 Task: Sort the products in the category "Dental Care" by unit price (low first).
Action: Mouse pressed left at (493, 157)
Screenshot: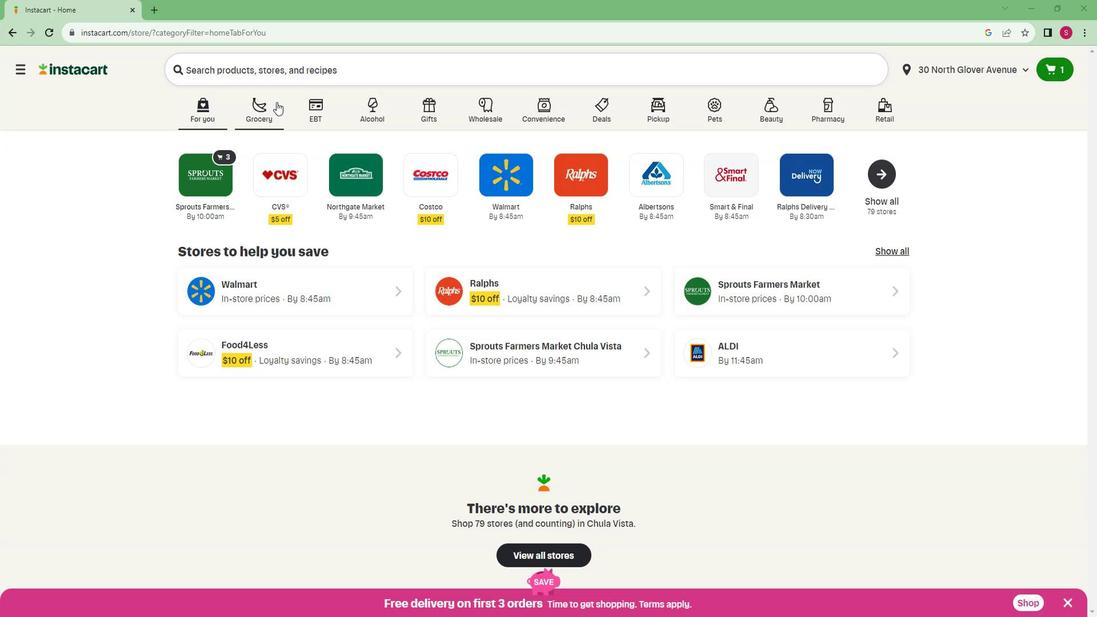 
Action: Mouse moved to (501, 164)
Screenshot: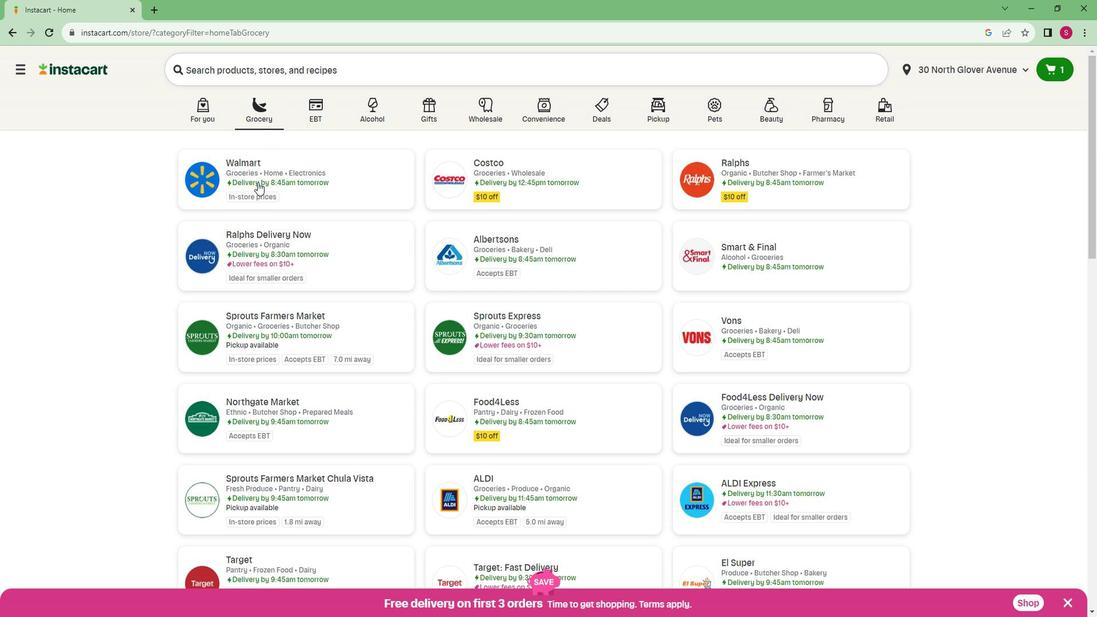 
Action: Key pressed <Key.space><Key.space>
Screenshot: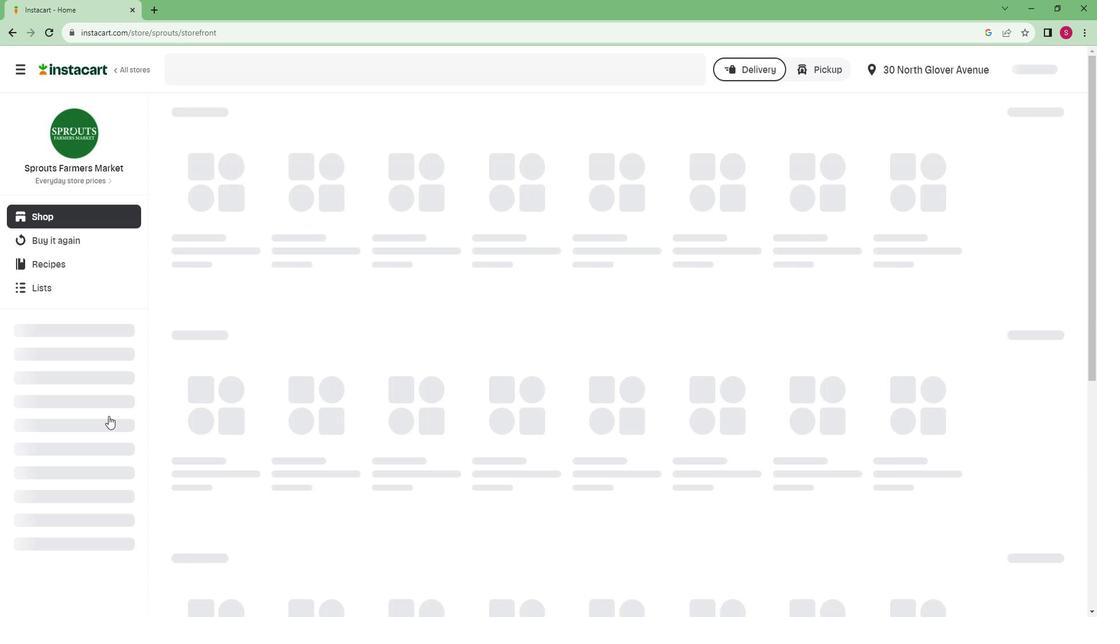 
Action: Mouse moved to (591, 353)
Screenshot: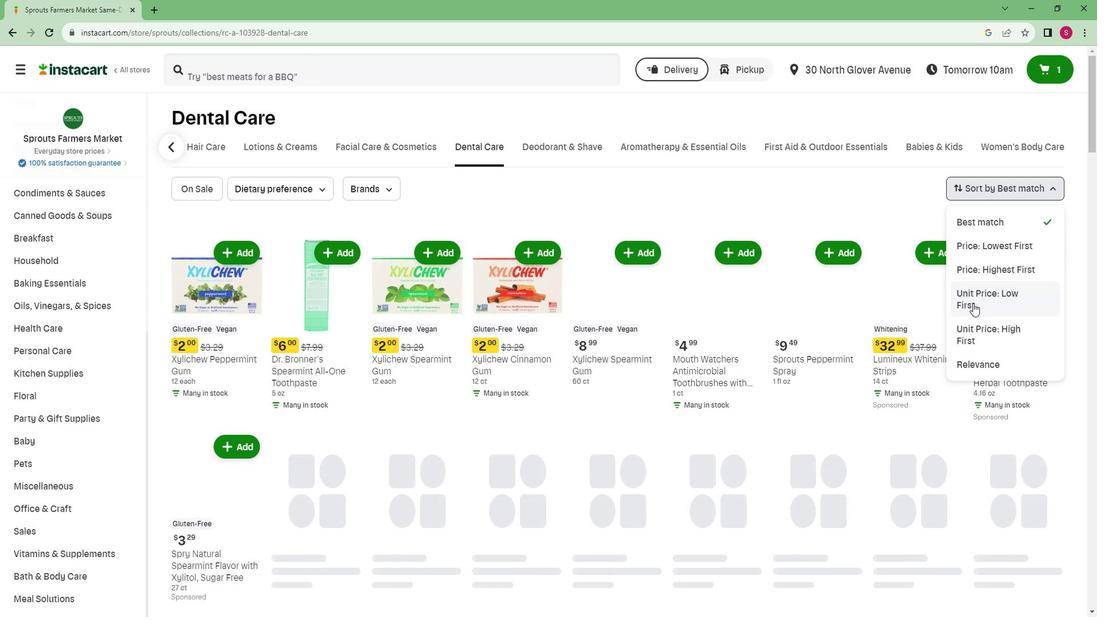 
Action: Mouse pressed left at (591, 353)
Screenshot: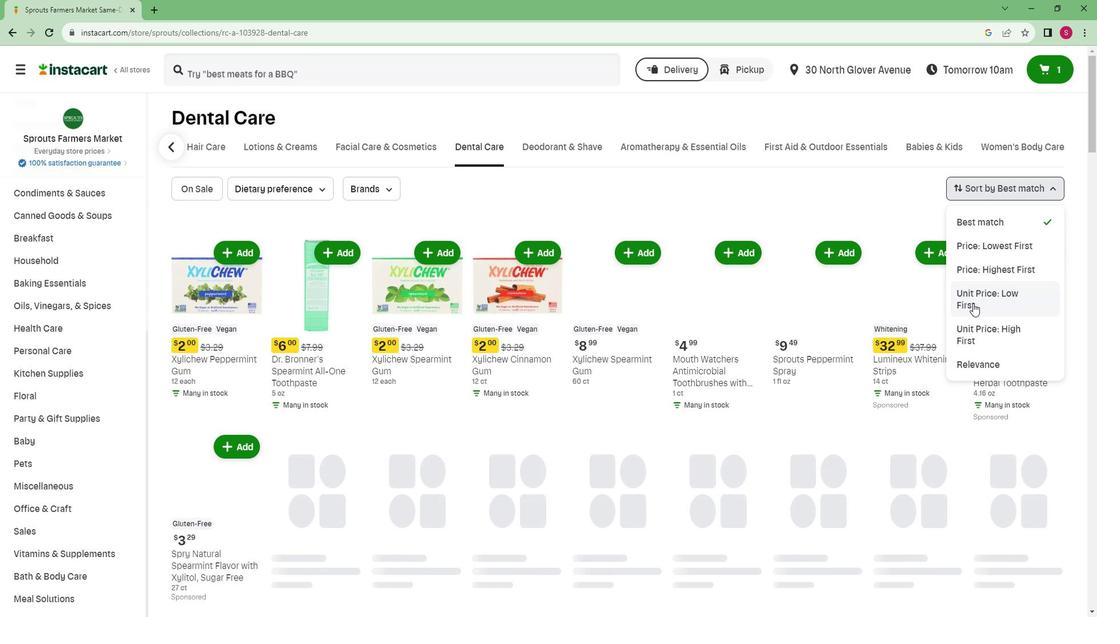 
Action: Mouse moved to (613, 329)
Screenshot: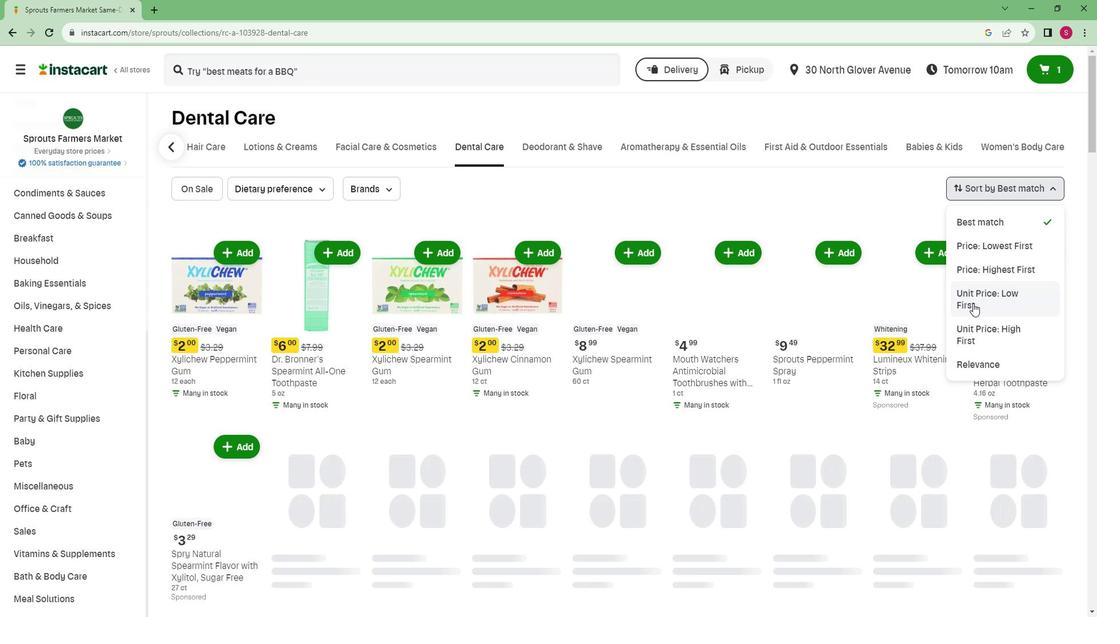 
Action: Mouse pressed left at (613, 329)
Screenshot: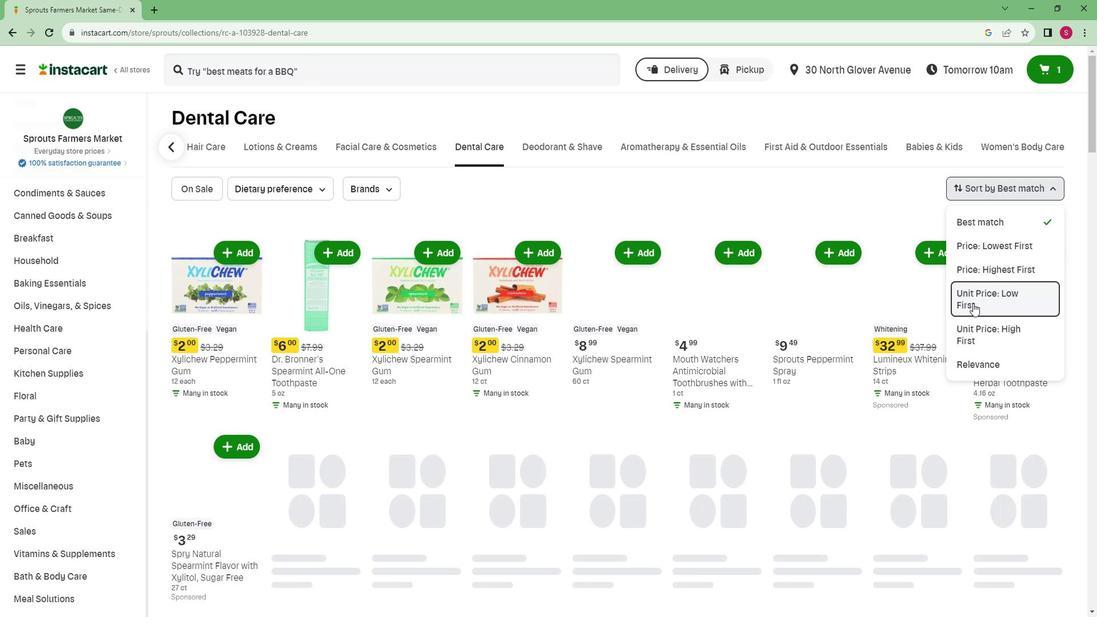 
Action: Mouse moved to (505, 154)
Screenshot: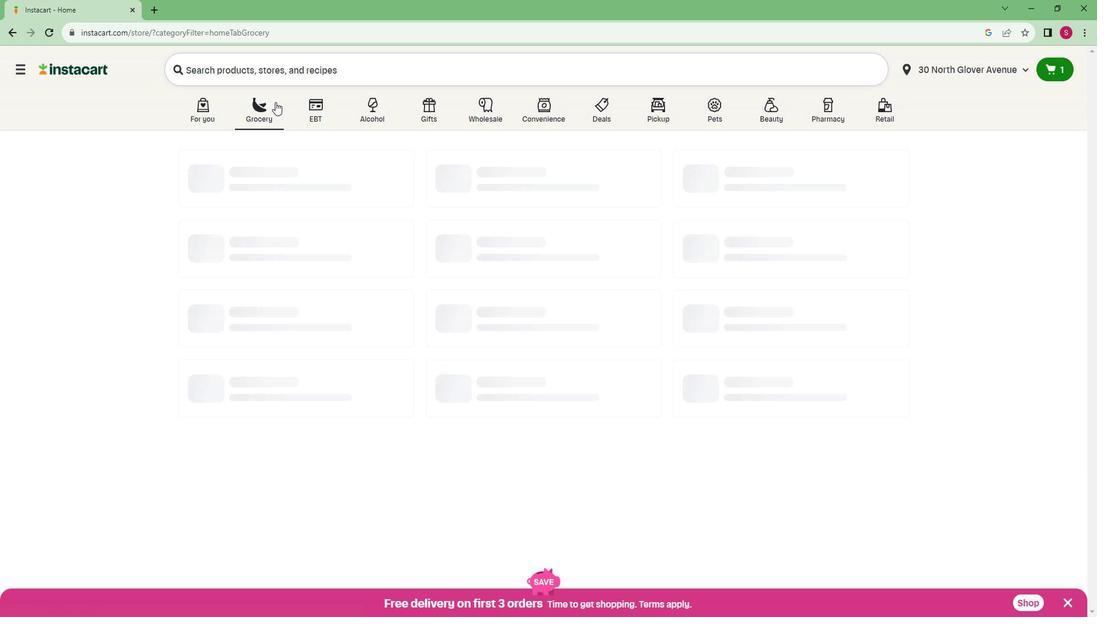 
Action: Mouse pressed left at (505, 154)
Screenshot: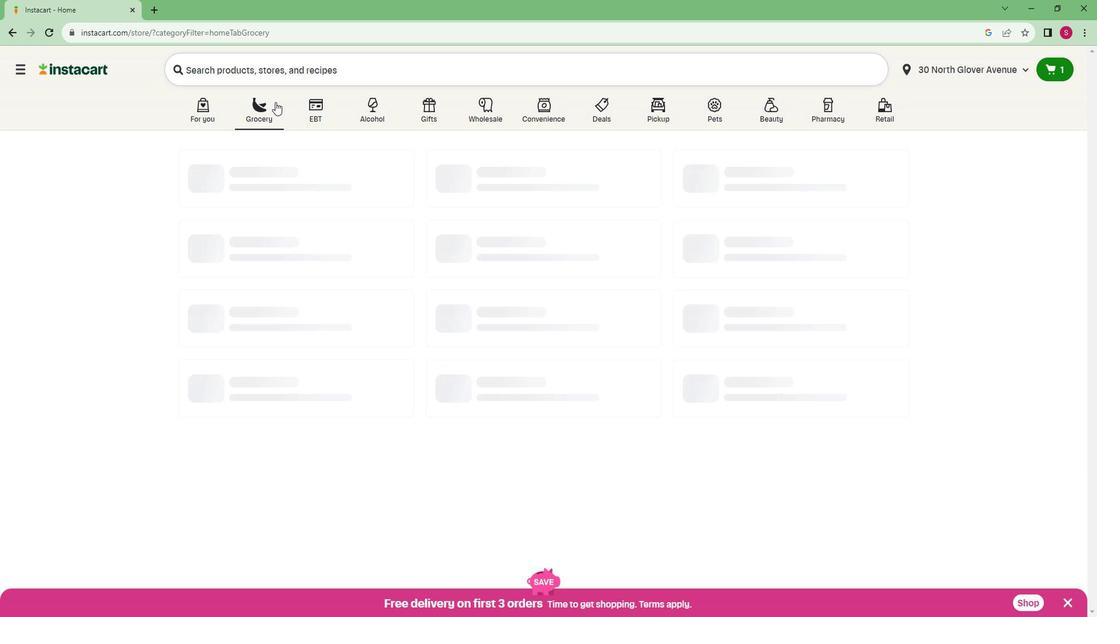 
Action: Mouse moved to (497, 241)
Screenshot: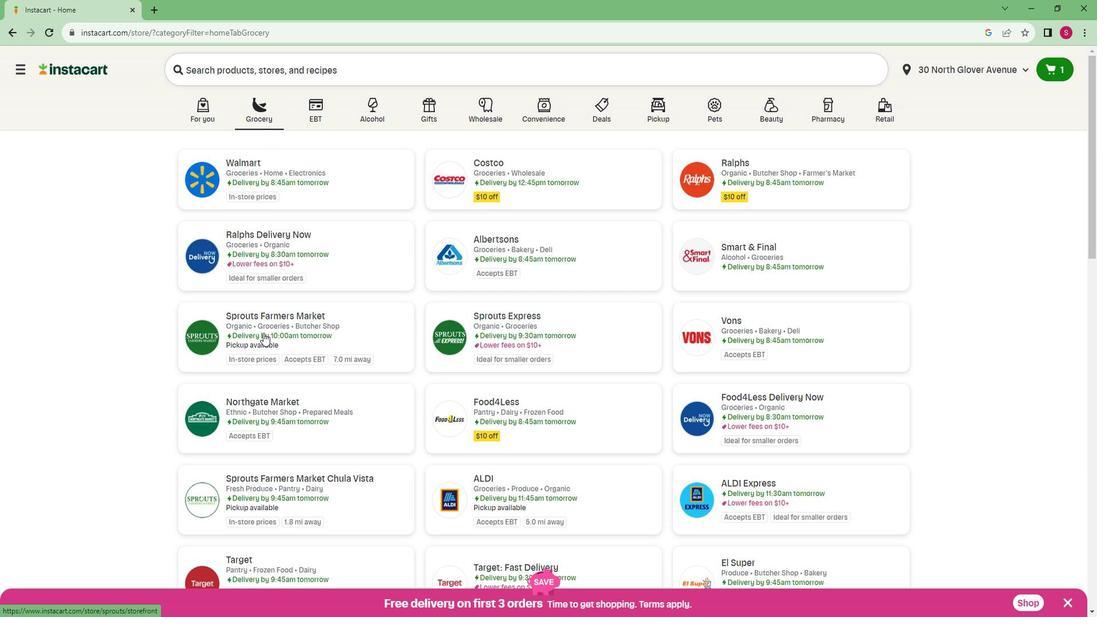 
Action: Mouse pressed left at (497, 241)
Screenshot: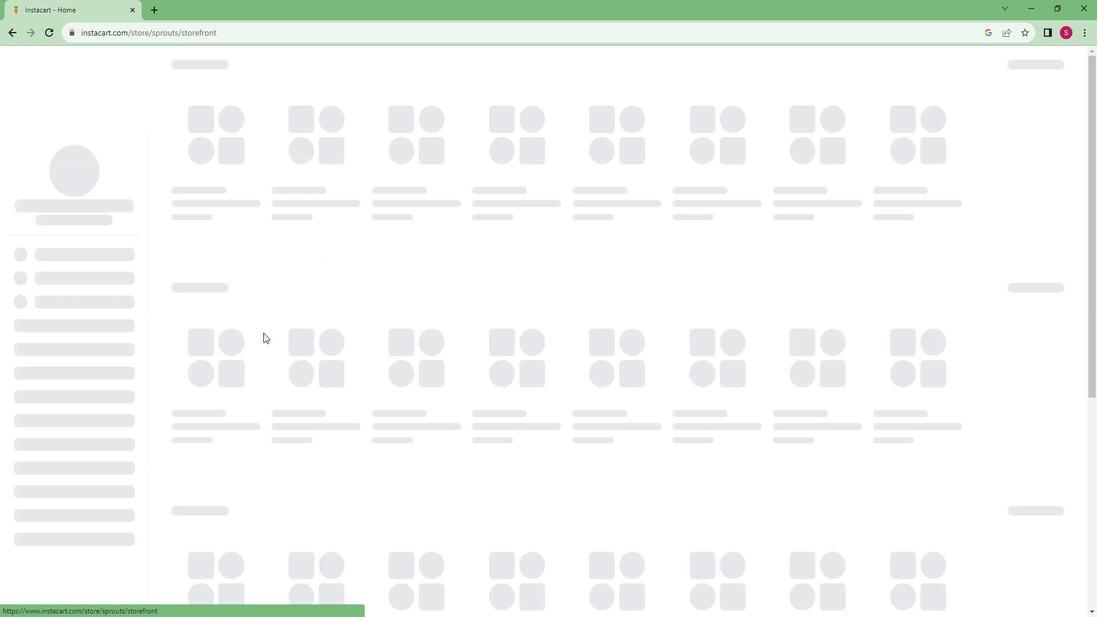 
Action: Mouse moved to (380, 272)
Screenshot: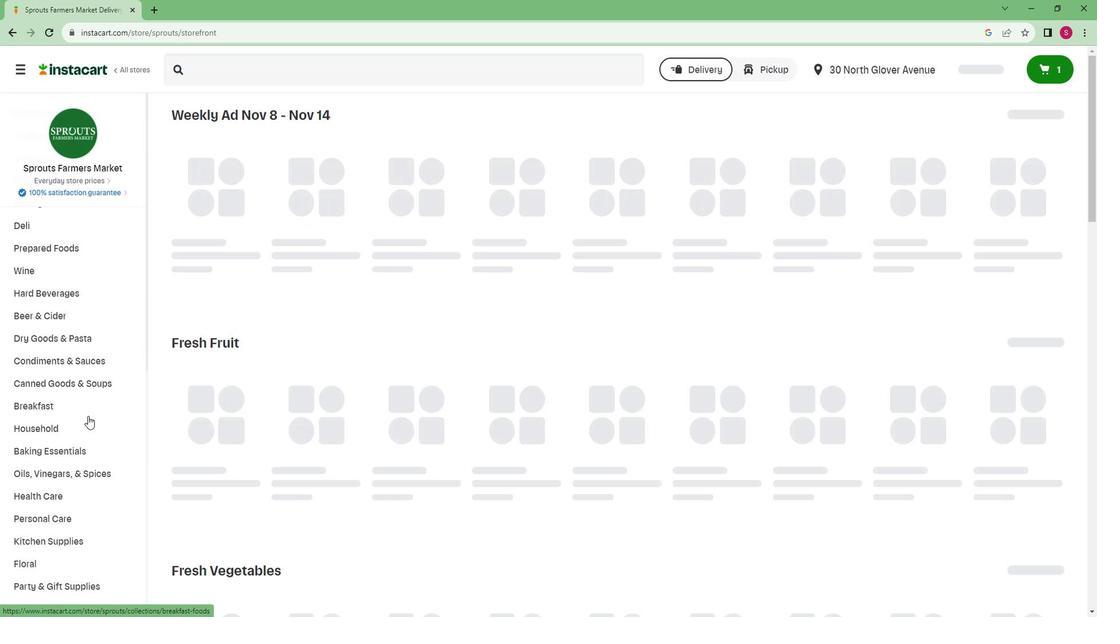
Action: Mouse scrolled (380, 272) with delta (0, 0)
Screenshot: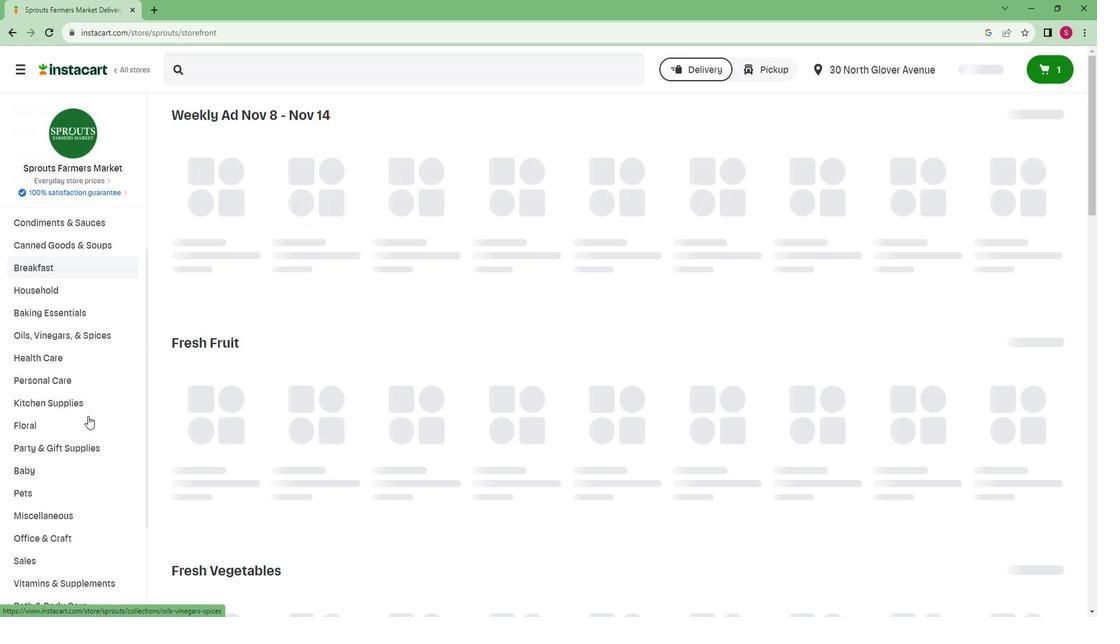 
Action: Mouse scrolled (380, 272) with delta (0, 0)
Screenshot: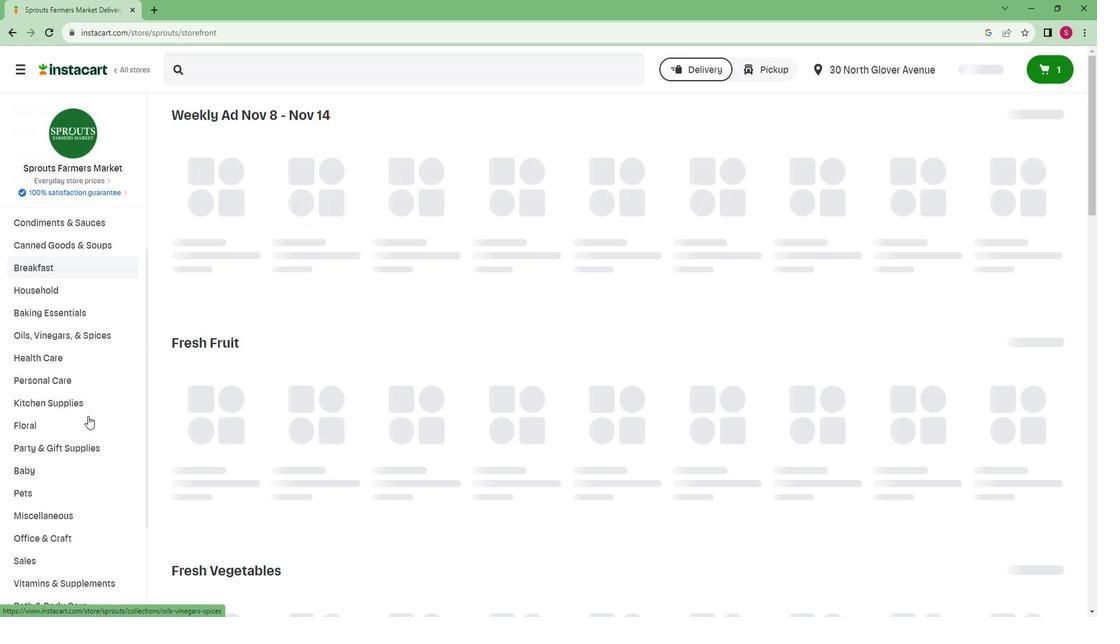 
Action: Mouse scrolled (380, 272) with delta (0, 0)
Screenshot: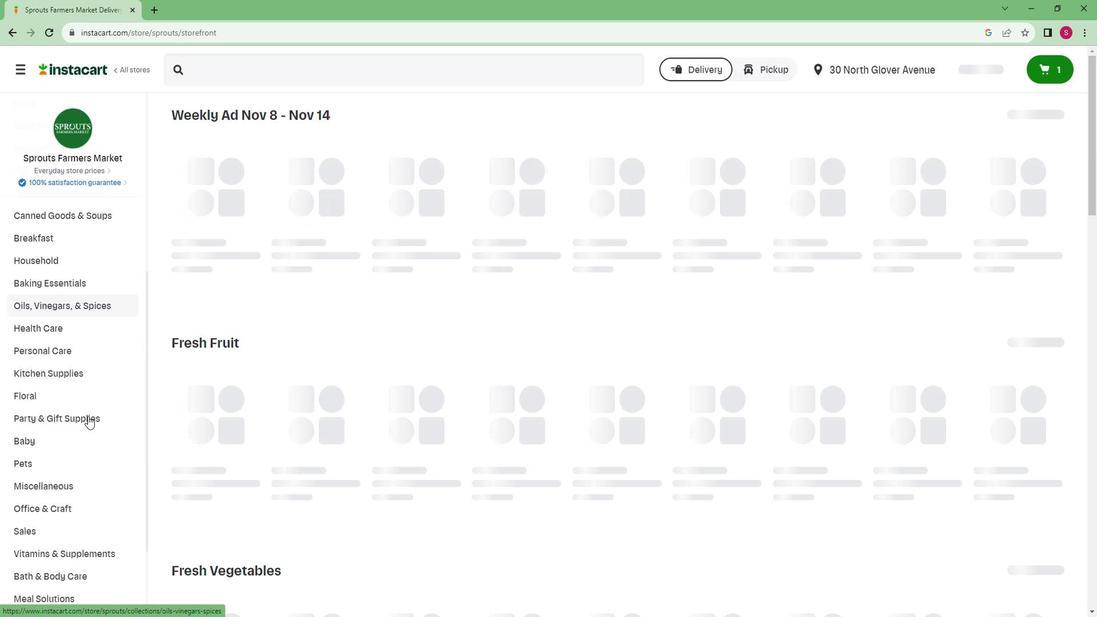
Action: Mouse scrolled (380, 272) with delta (0, 0)
Screenshot: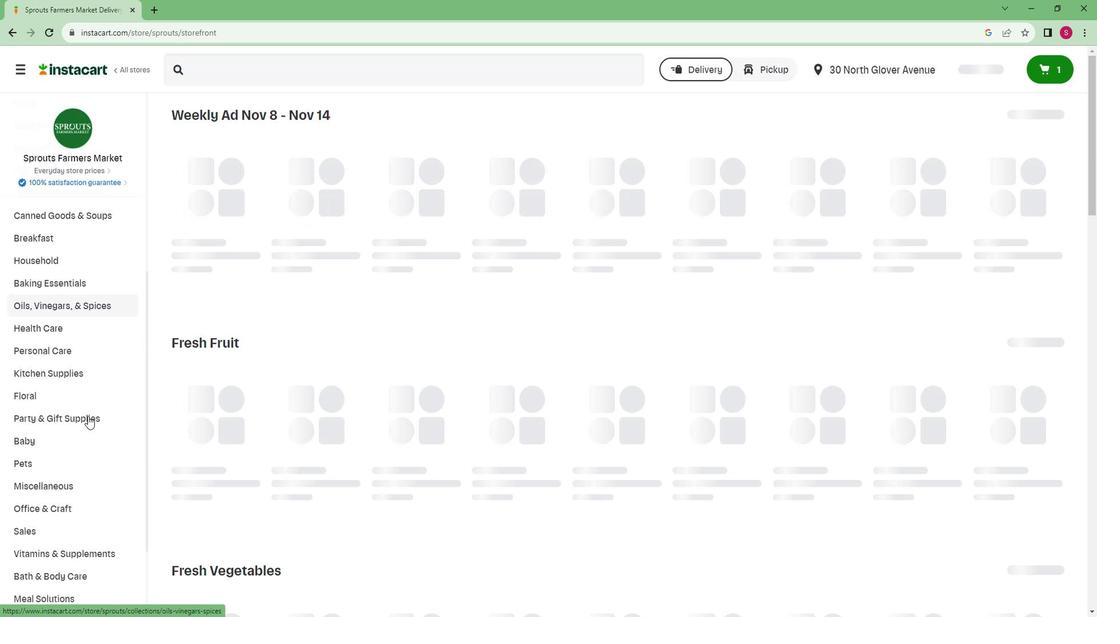 
Action: Mouse scrolled (380, 272) with delta (0, 0)
Screenshot: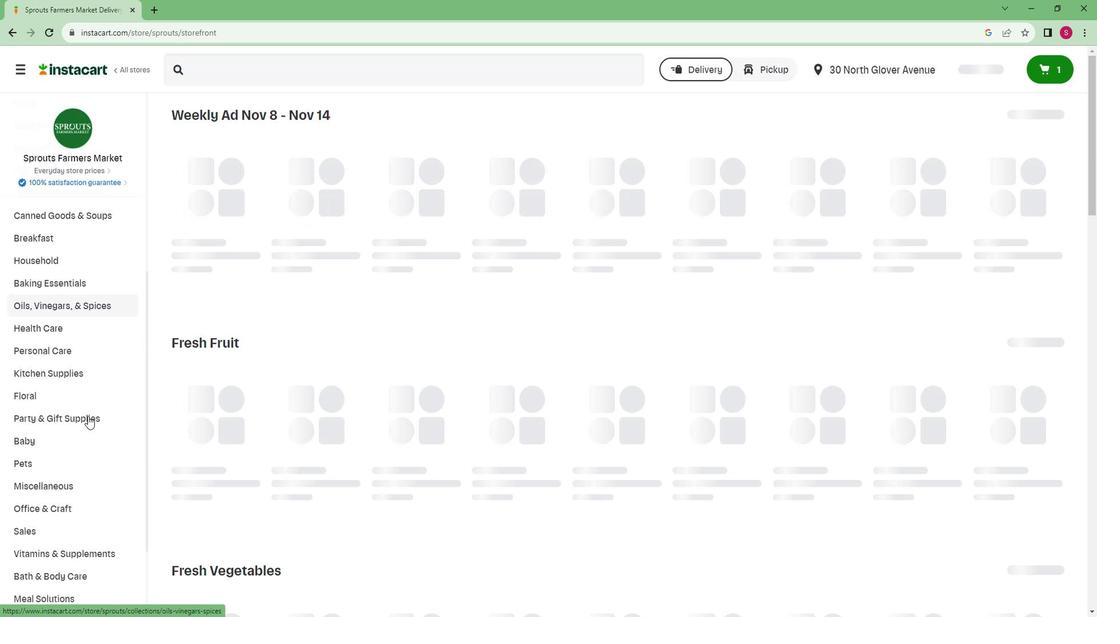 
Action: Mouse scrolled (380, 272) with delta (0, 0)
Screenshot: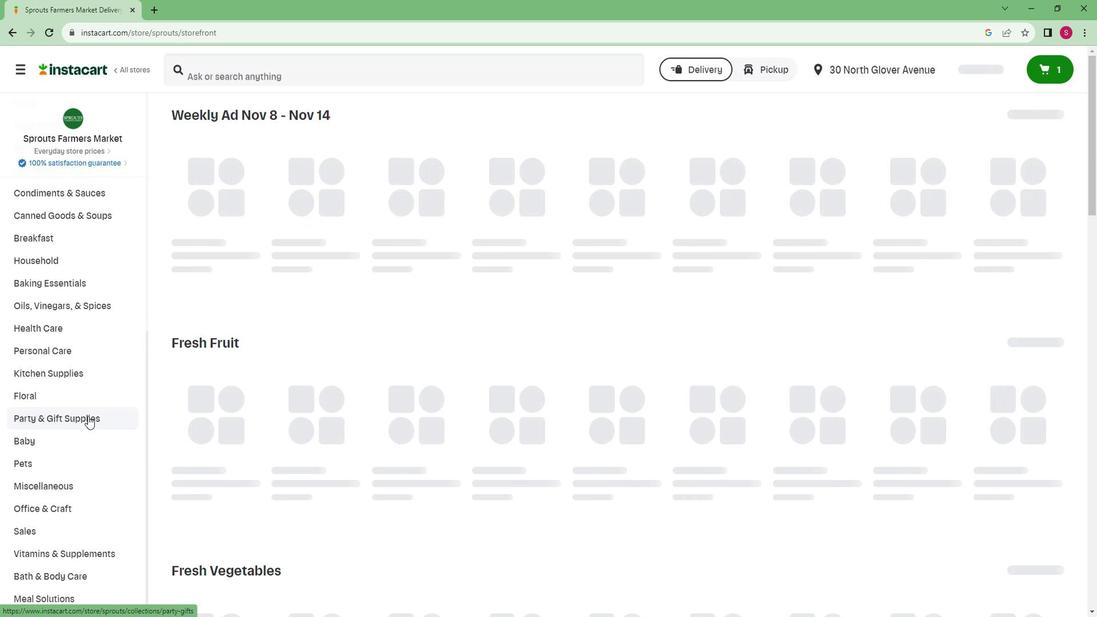 
Action: Mouse scrolled (380, 272) with delta (0, 0)
Screenshot: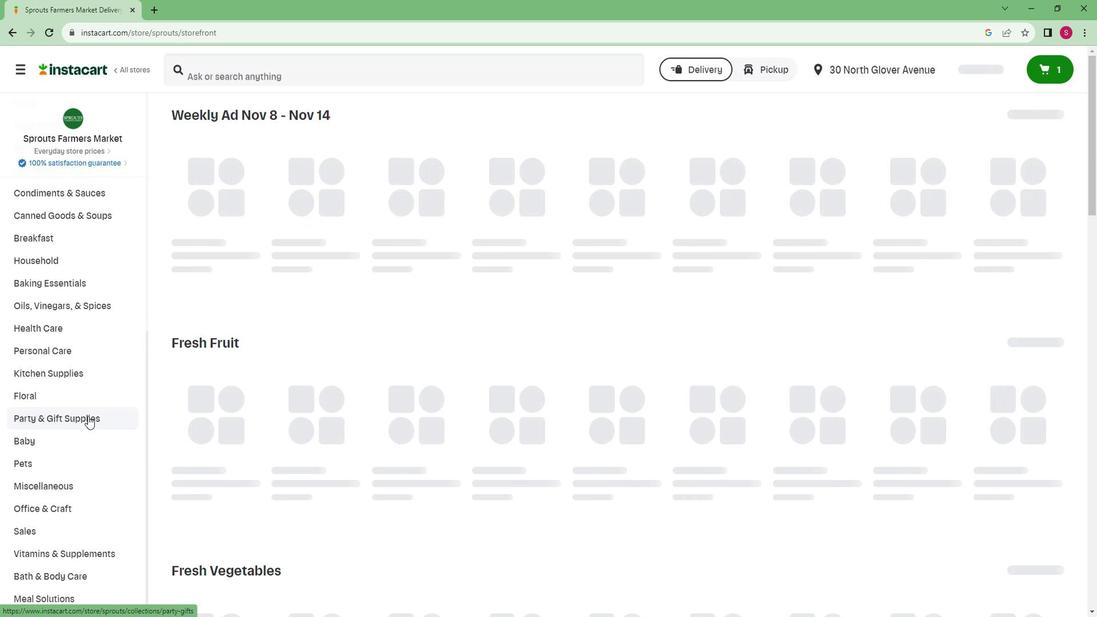 
Action: Mouse scrolled (380, 272) with delta (0, 0)
Screenshot: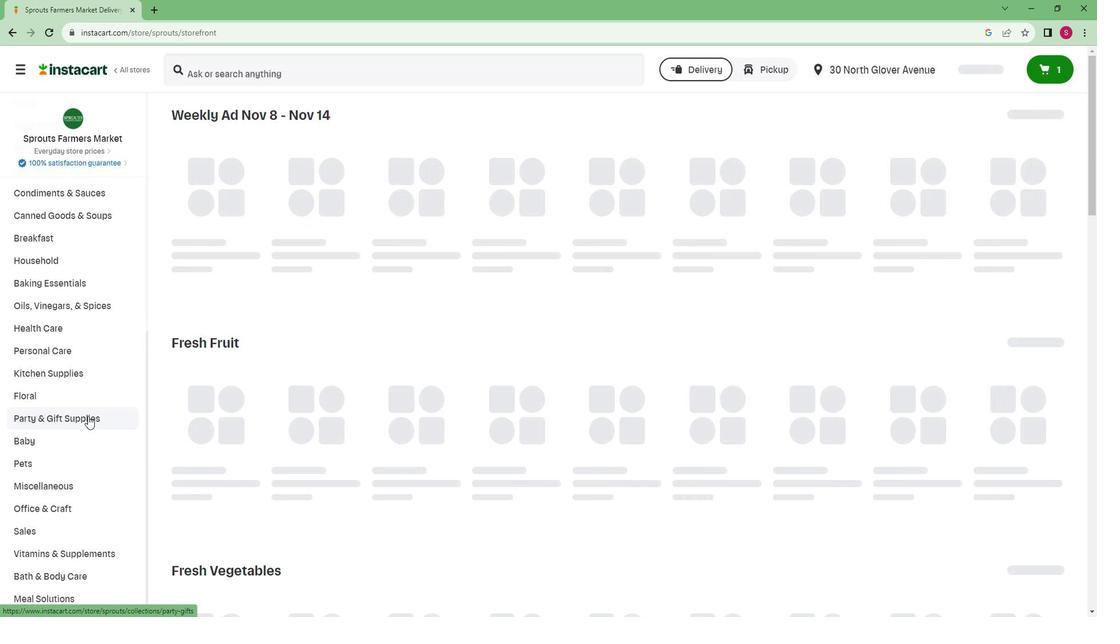 
Action: Mouse scrolled (380, 272) with delta (0, 0)
Screenshot: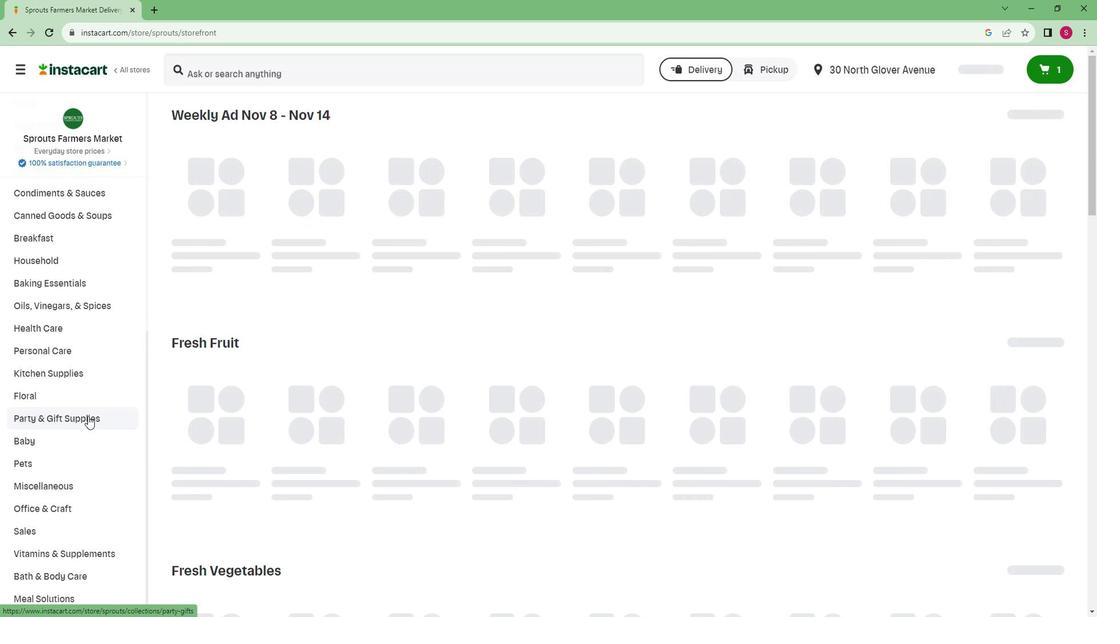 
Action: Mouse scrolled (380, 272) with delta (0, 0)
Screenshot: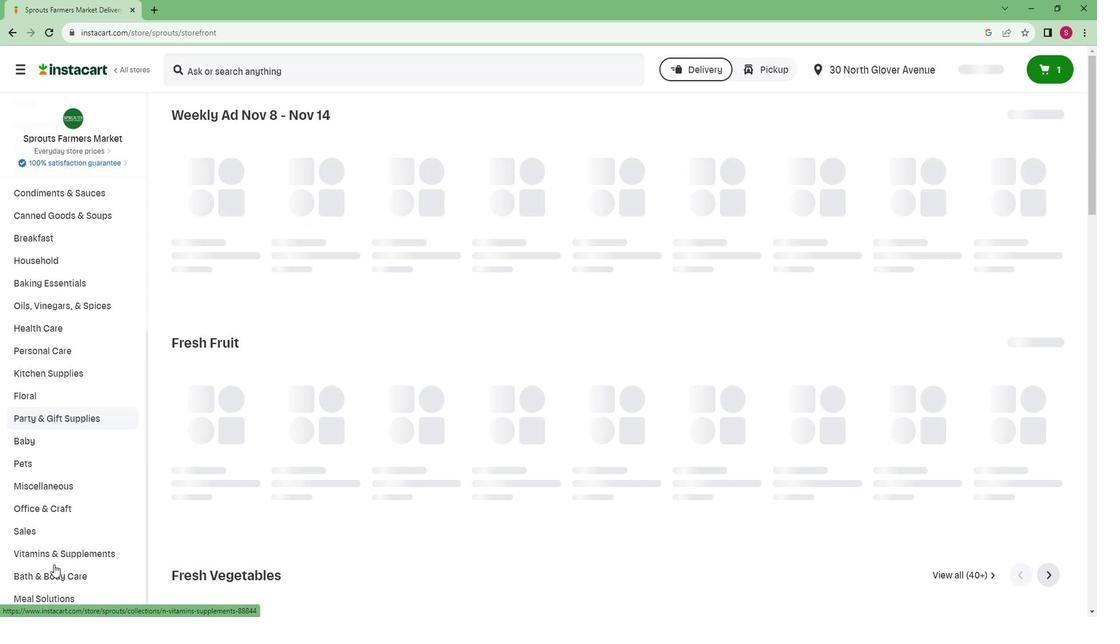 
Action: Mouse scrolled (380, 272) with delta (0, 0)
Screenshot: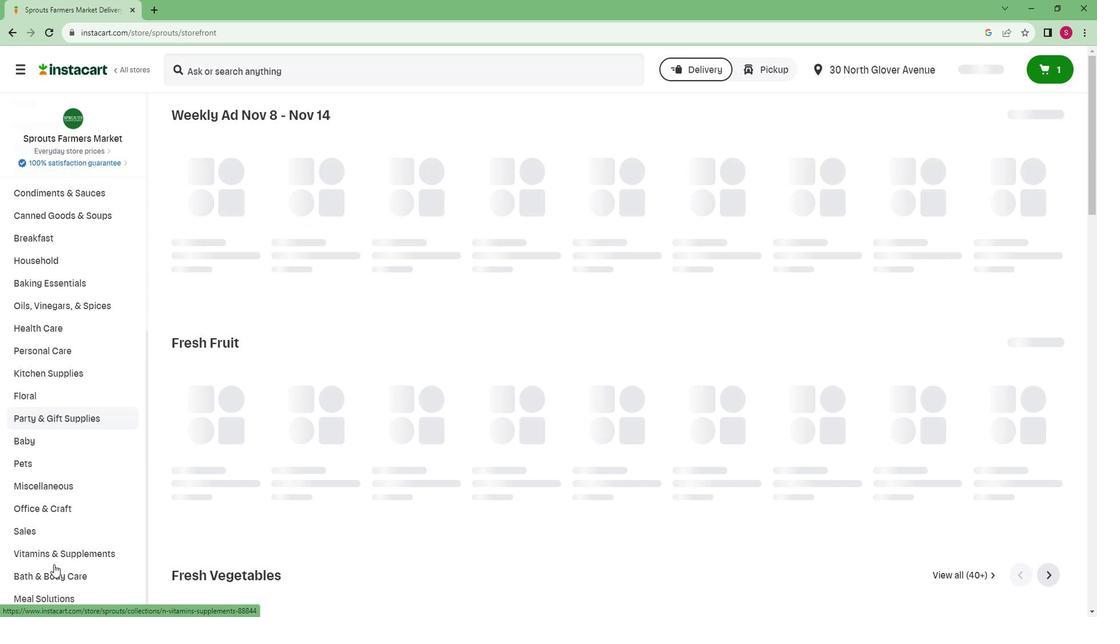 
Action: Mouse scrolled (380, 272) with delta (0, 0)
Screenshot: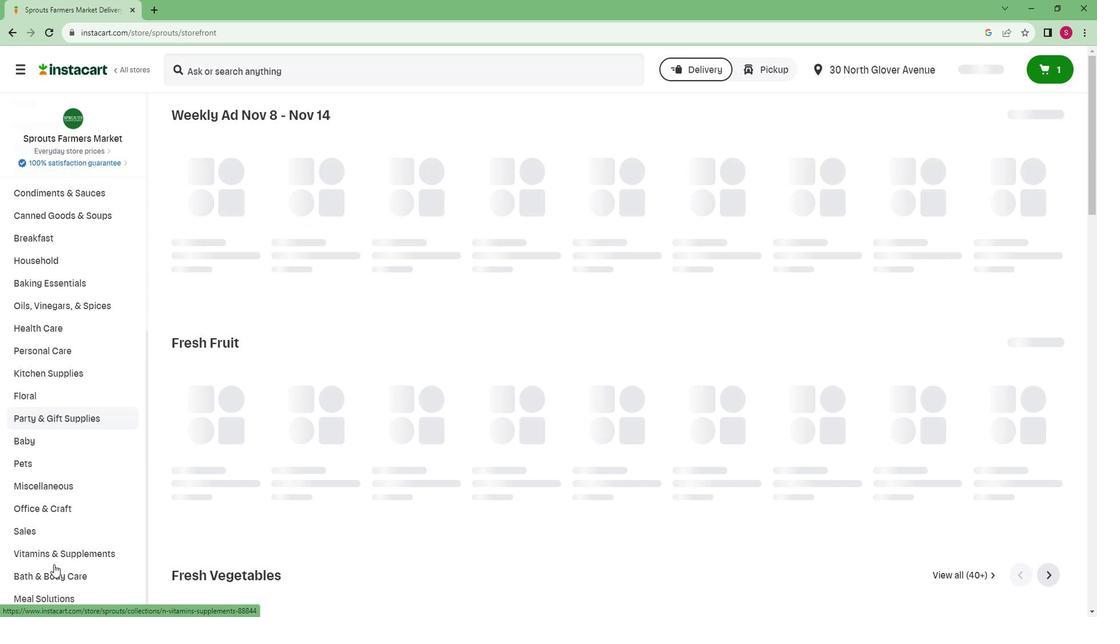 
Action: Mouse scrolled (380, 272) with delta (0, 0)
Screenshot: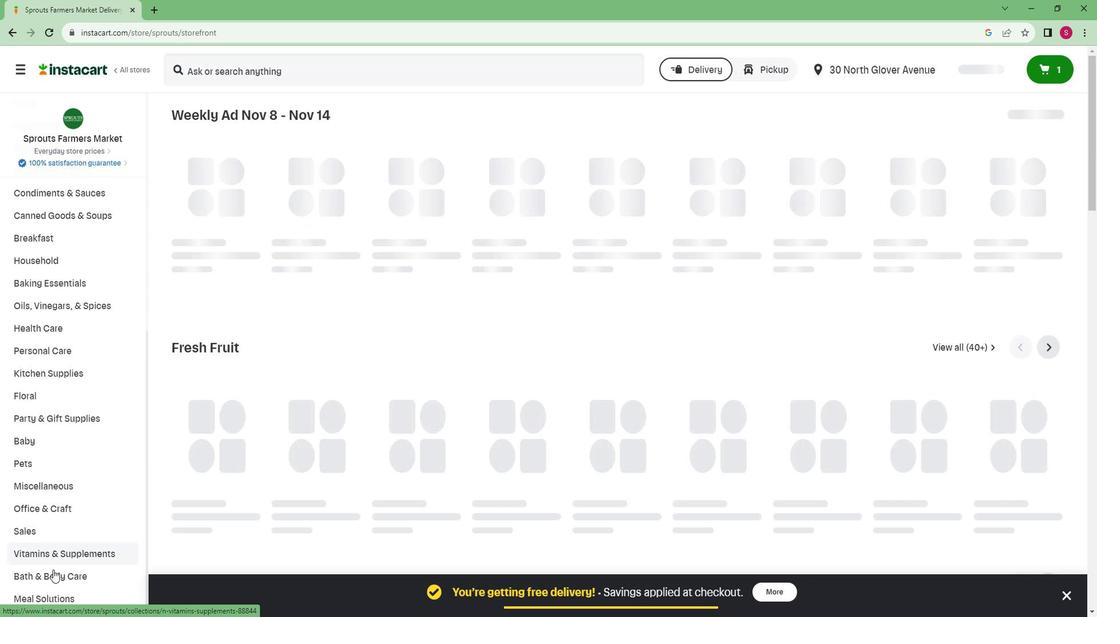 
Action: Mouse moved to (355, 331)
Screenshot: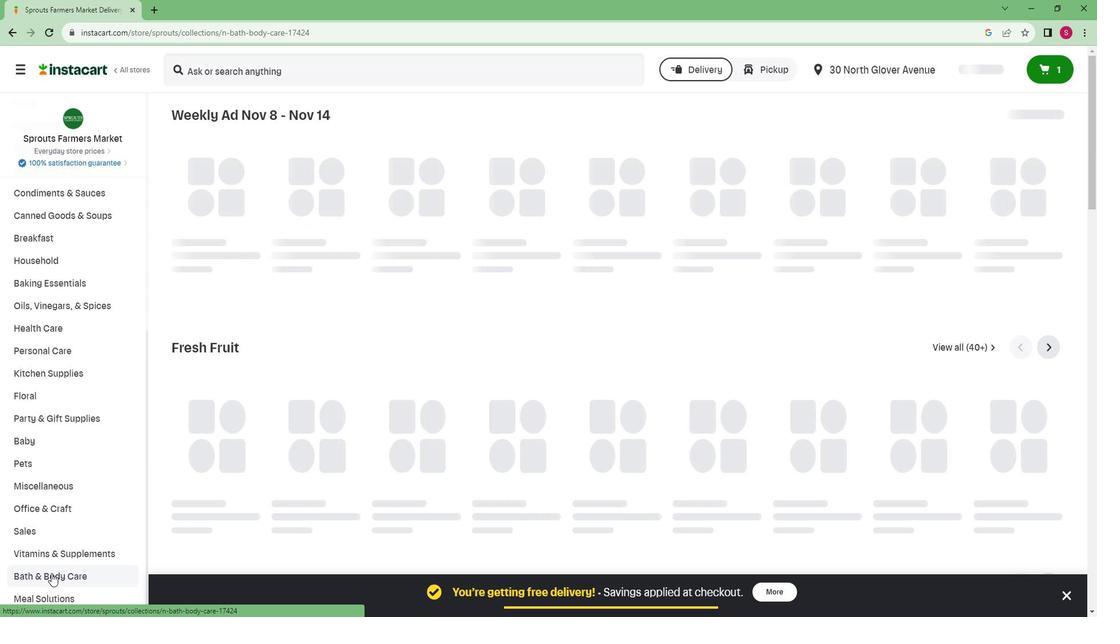 
Action: Mouse pressed left at (355, 331)
Screenshot: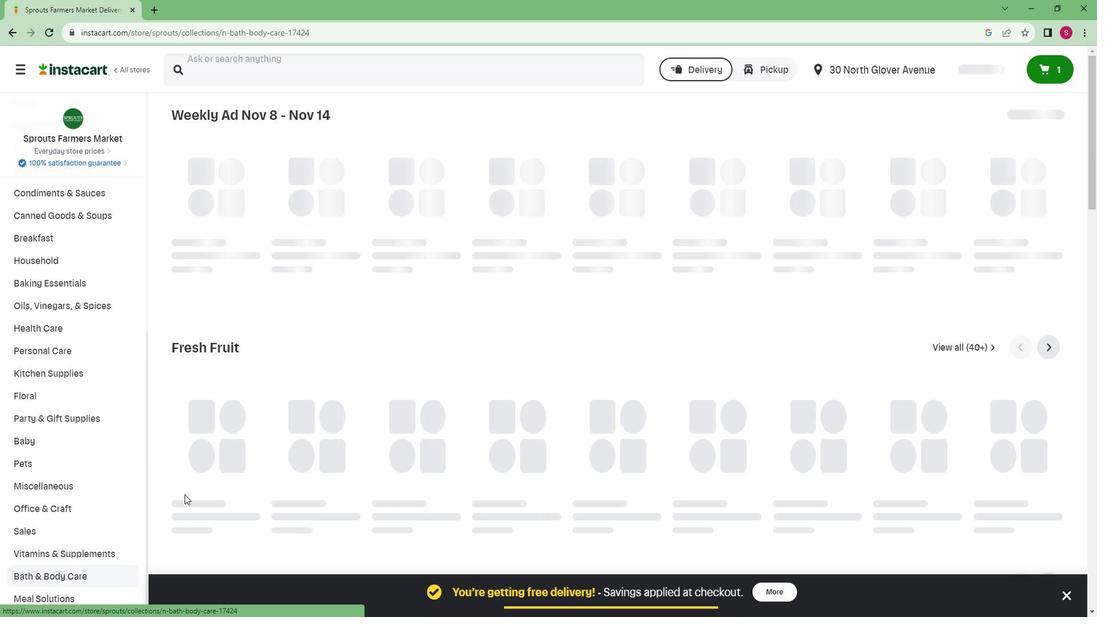 
Action: Mouse moved to (813, 172)
Screenshot: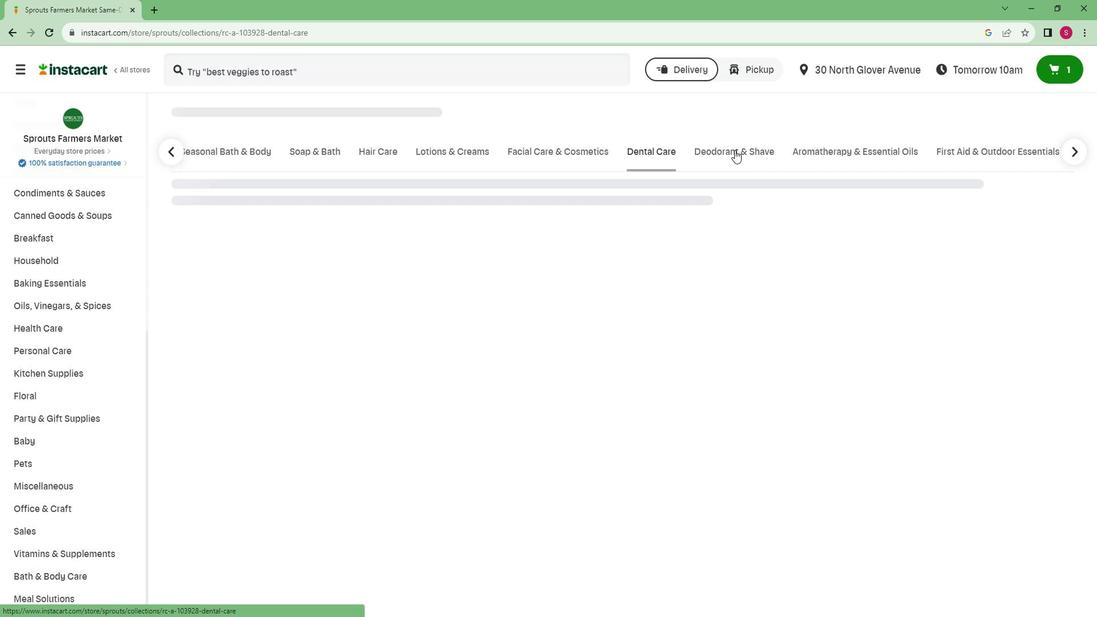 
Action: Mouse pressed left at (813, 172)
Screenshot: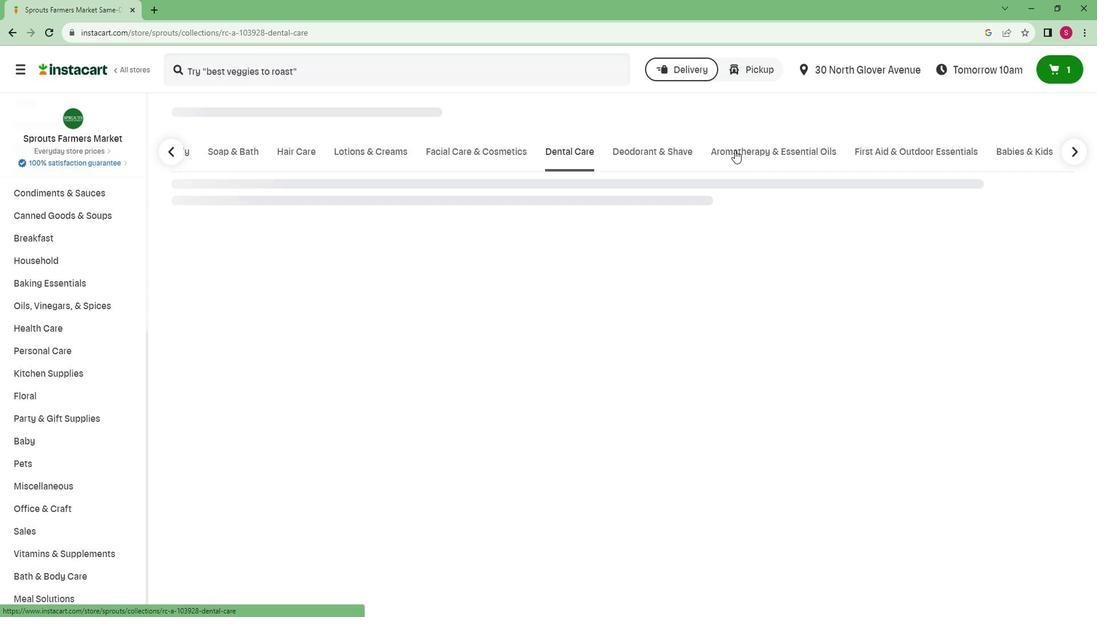 
Action: Mouse moved to (986, 188)
Screenshot: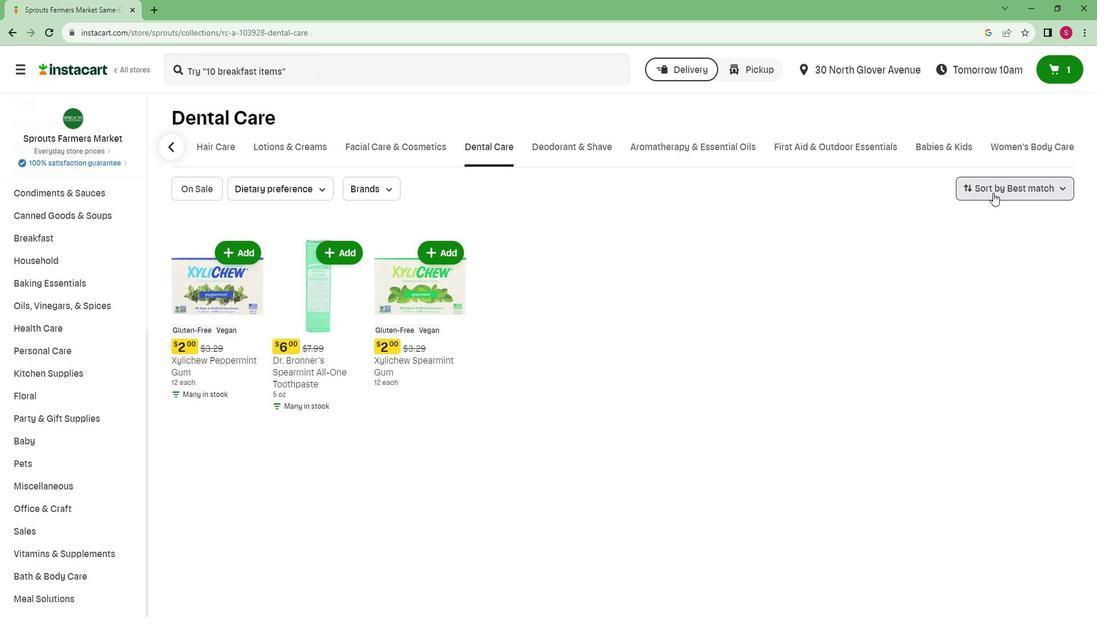 
Action: Mouse pressed left at (986, 188)
Screenshot: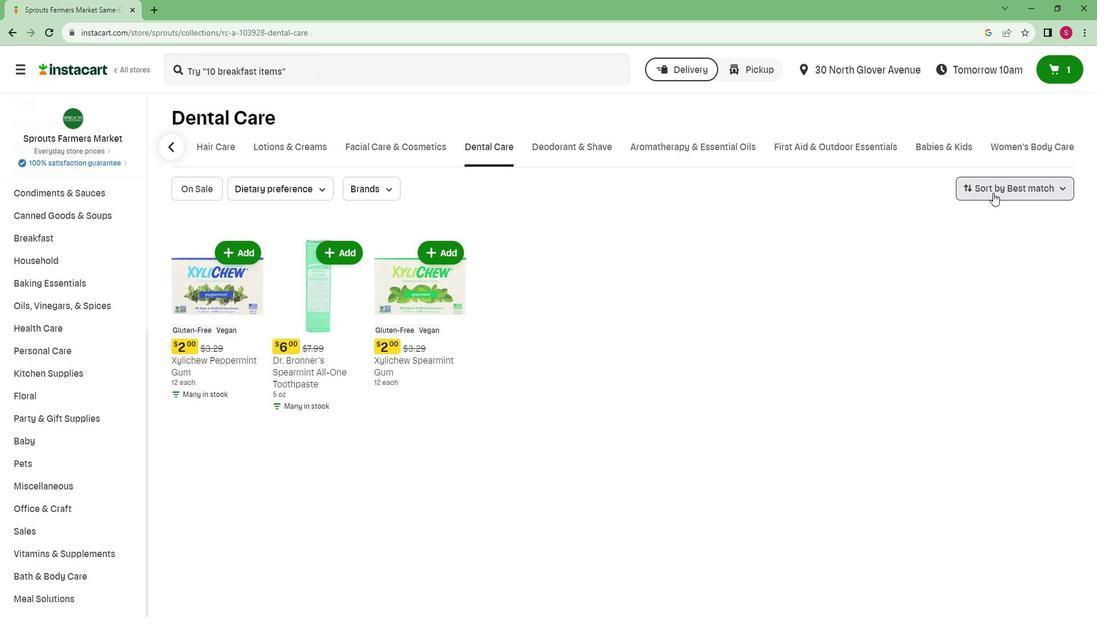 
Action: Mouse moved to (972, 230)
Screenshot: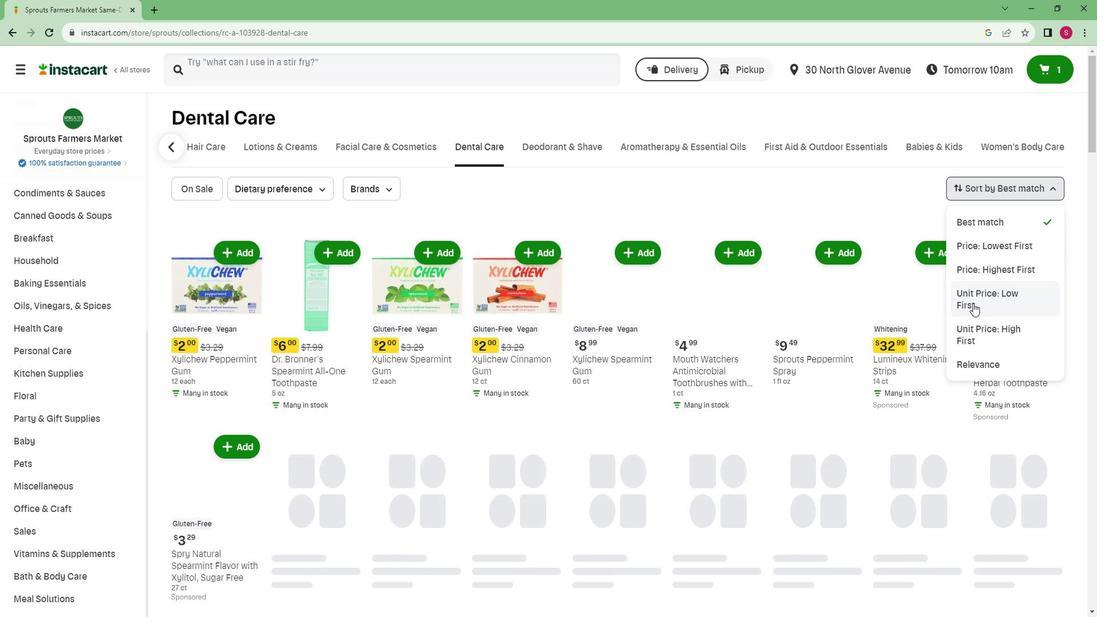 
Action: Mouse pressed left at (972, 230)
Screenshot: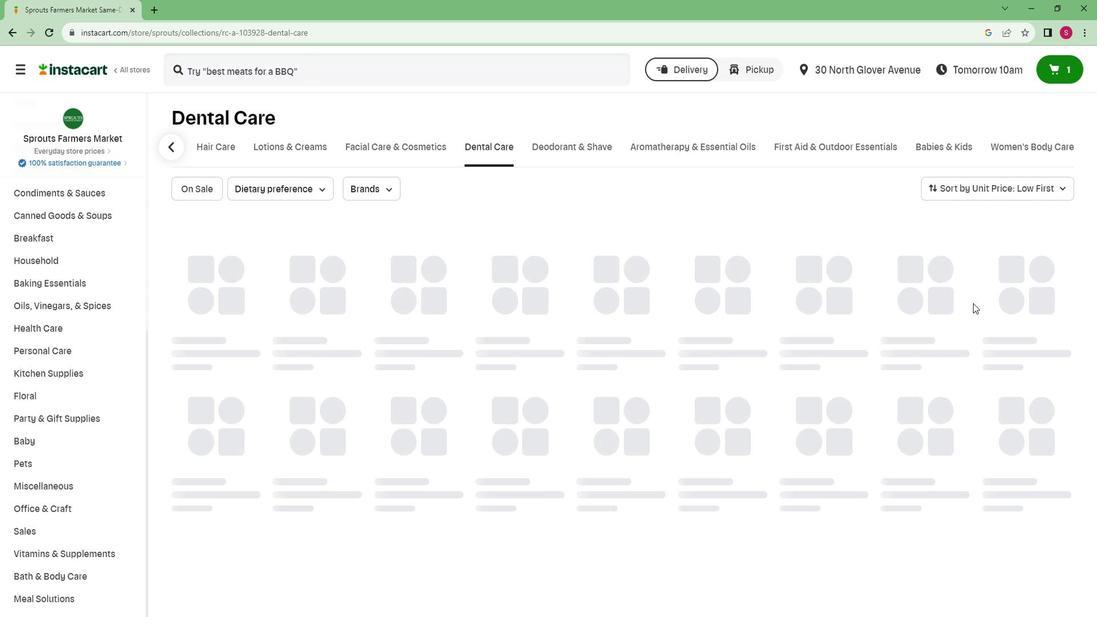 
Action: Mouse moved to (750, 208)
Screenshot: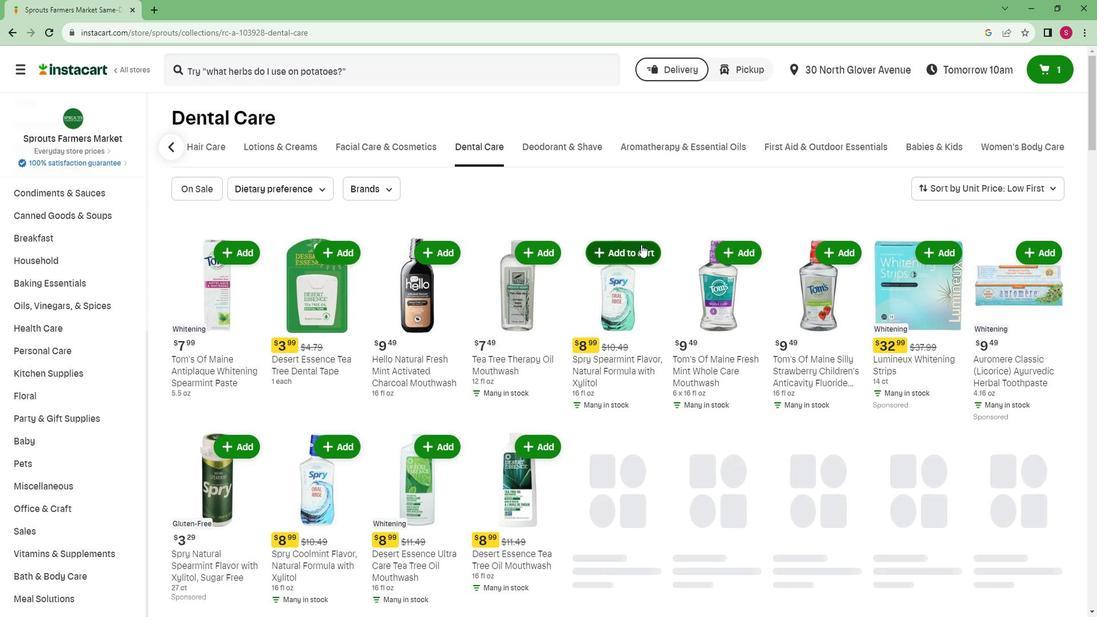 
Action: Mouse scrolled (750, 208) with delta (0, 0)
Screenshot: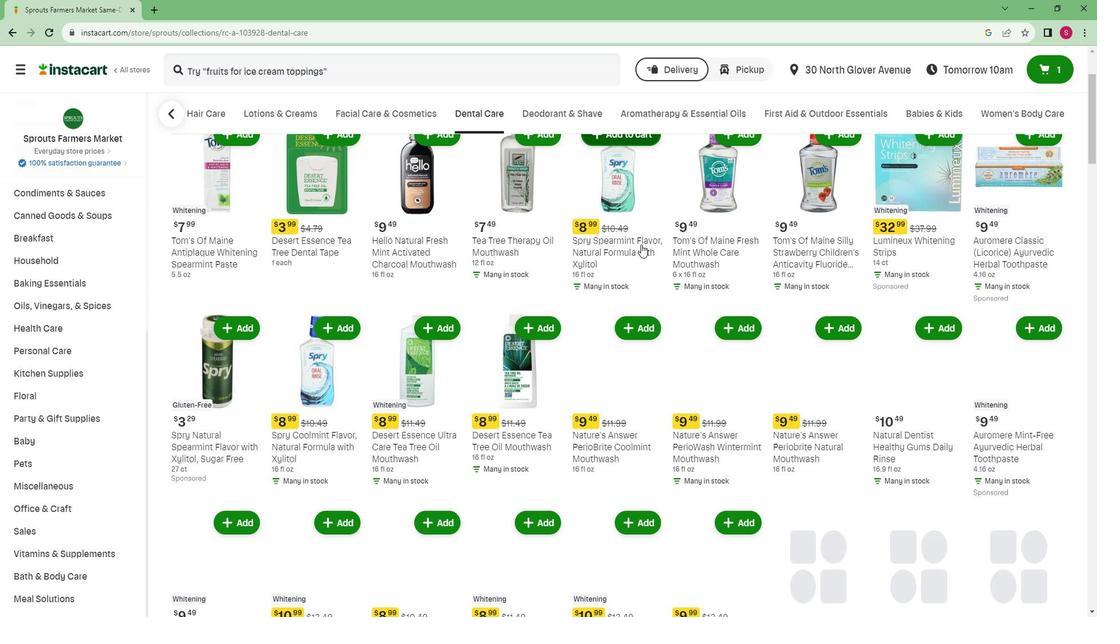 
Action: Mouse scrolled (750, 208) with delta (0, 0)
Screenshot: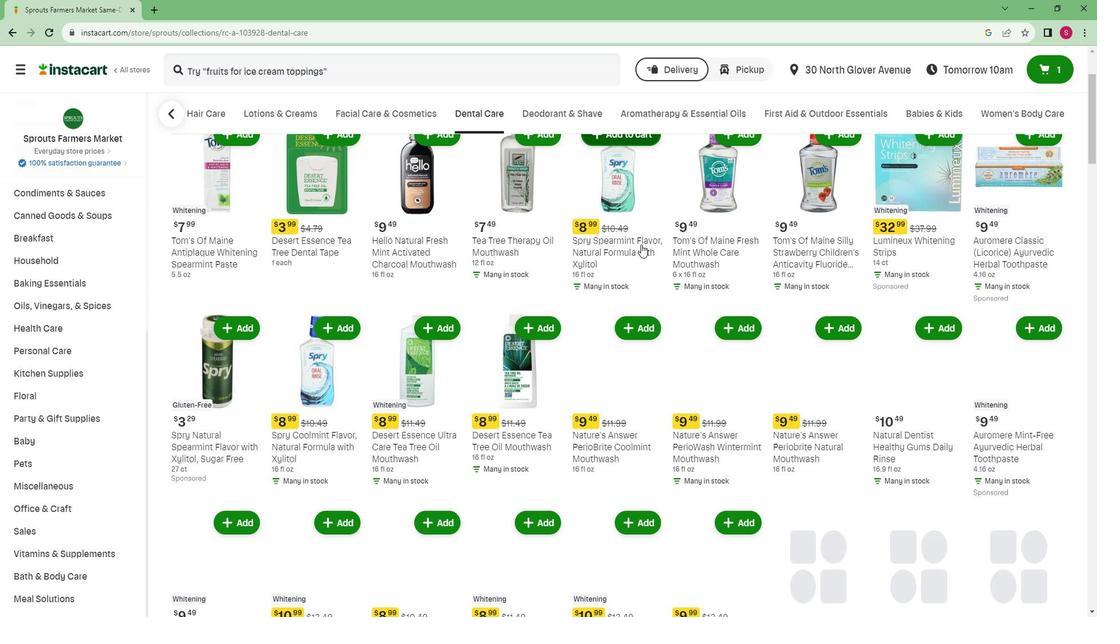
Action: Mouse scrolled (750, 208) with delta (0, 0)
Screenshot: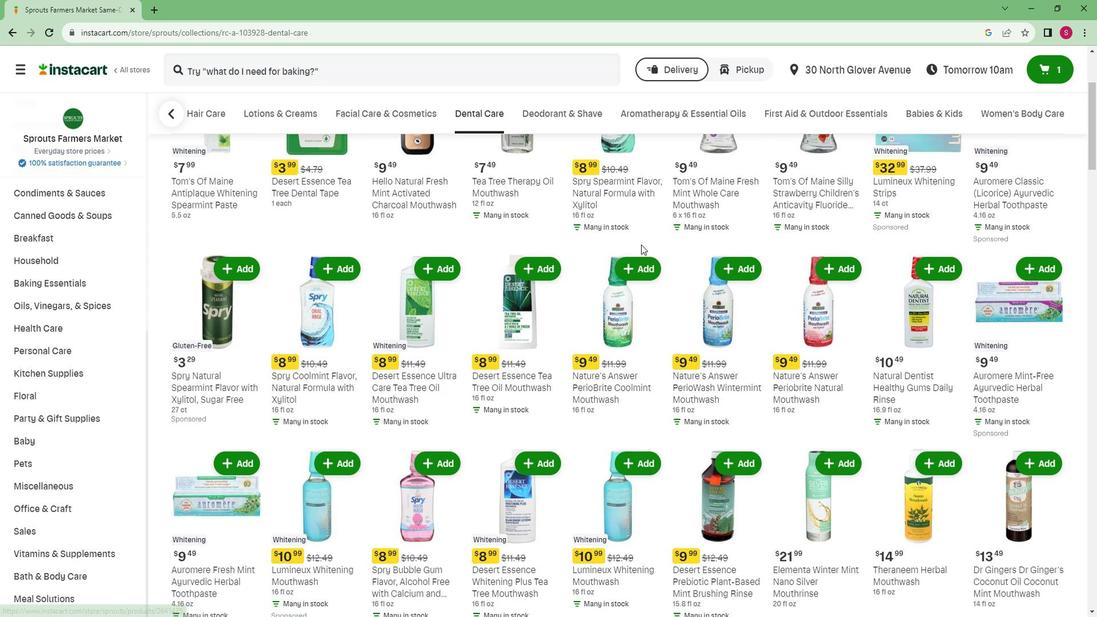 
Action: Mouse moved to (751, 207)
Screenshot: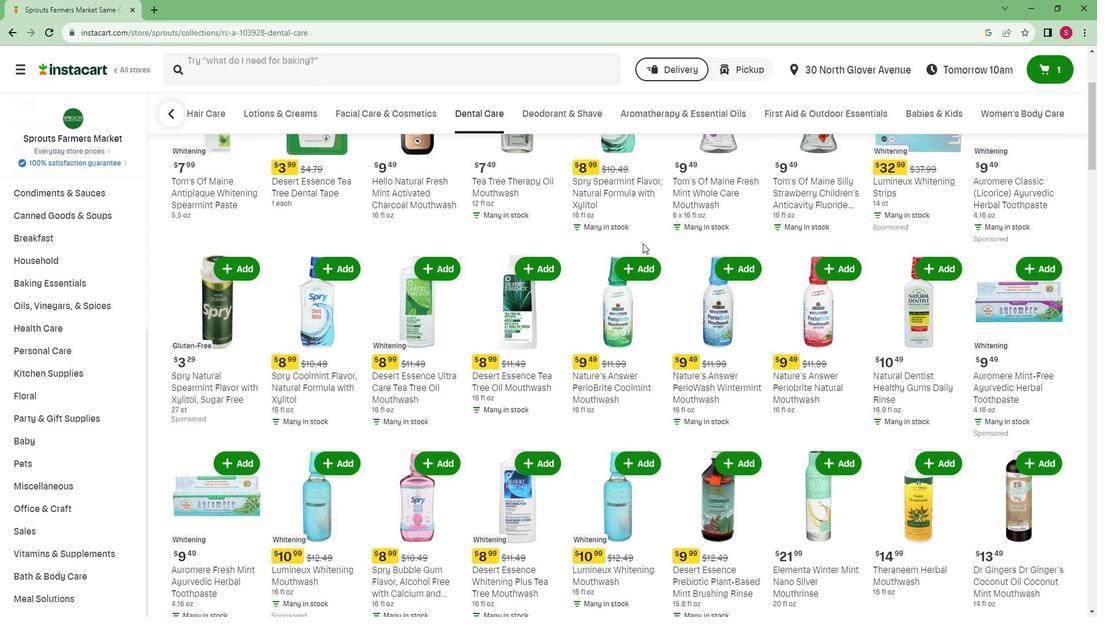 
